 Task: Request archive from recommendations.
Action: Mouse moved to (928, 125)
Screenshot: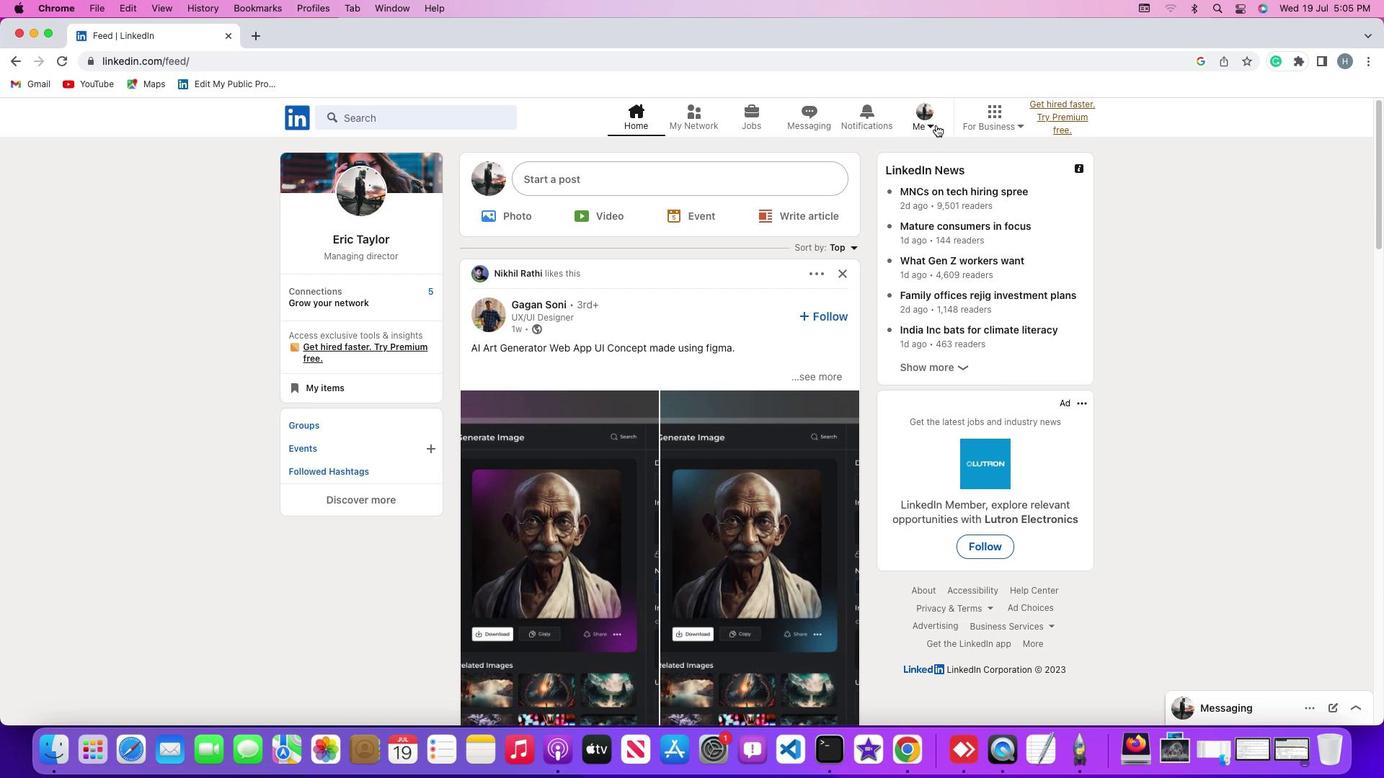 
Action: Mouse pressed left at (928, 125)
Screenshot: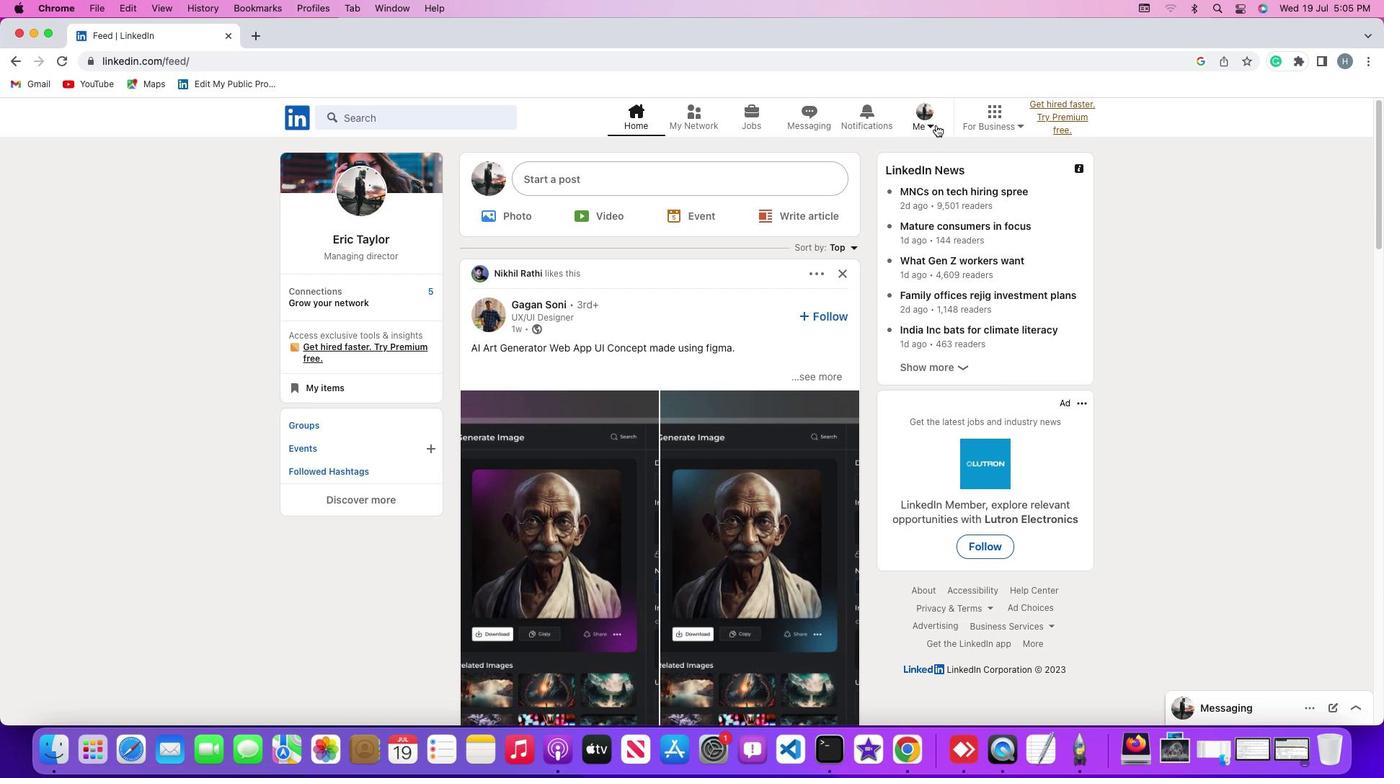 
Action: Mouse moved to (936, 125)
Screenshot: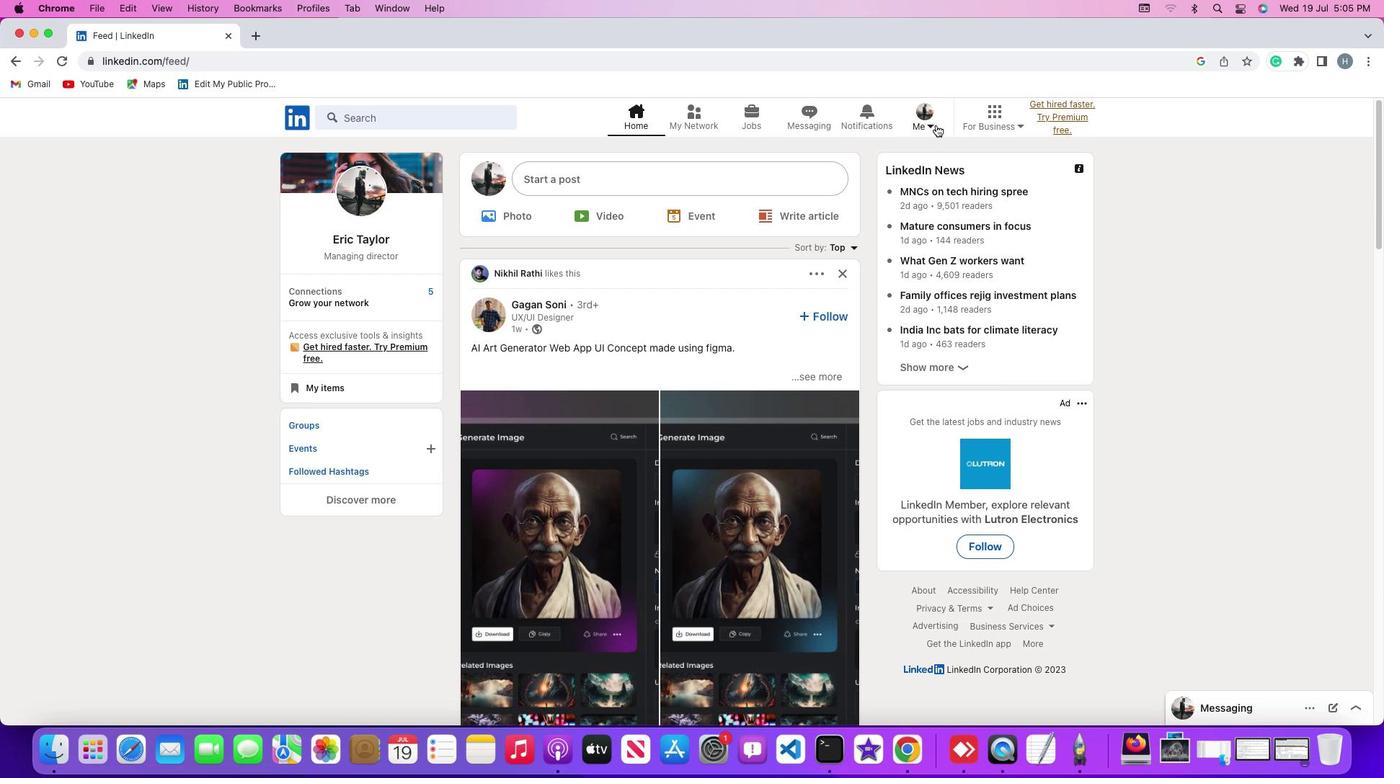 
Action: Mouse pressed left at (936, 125)
Screenshot: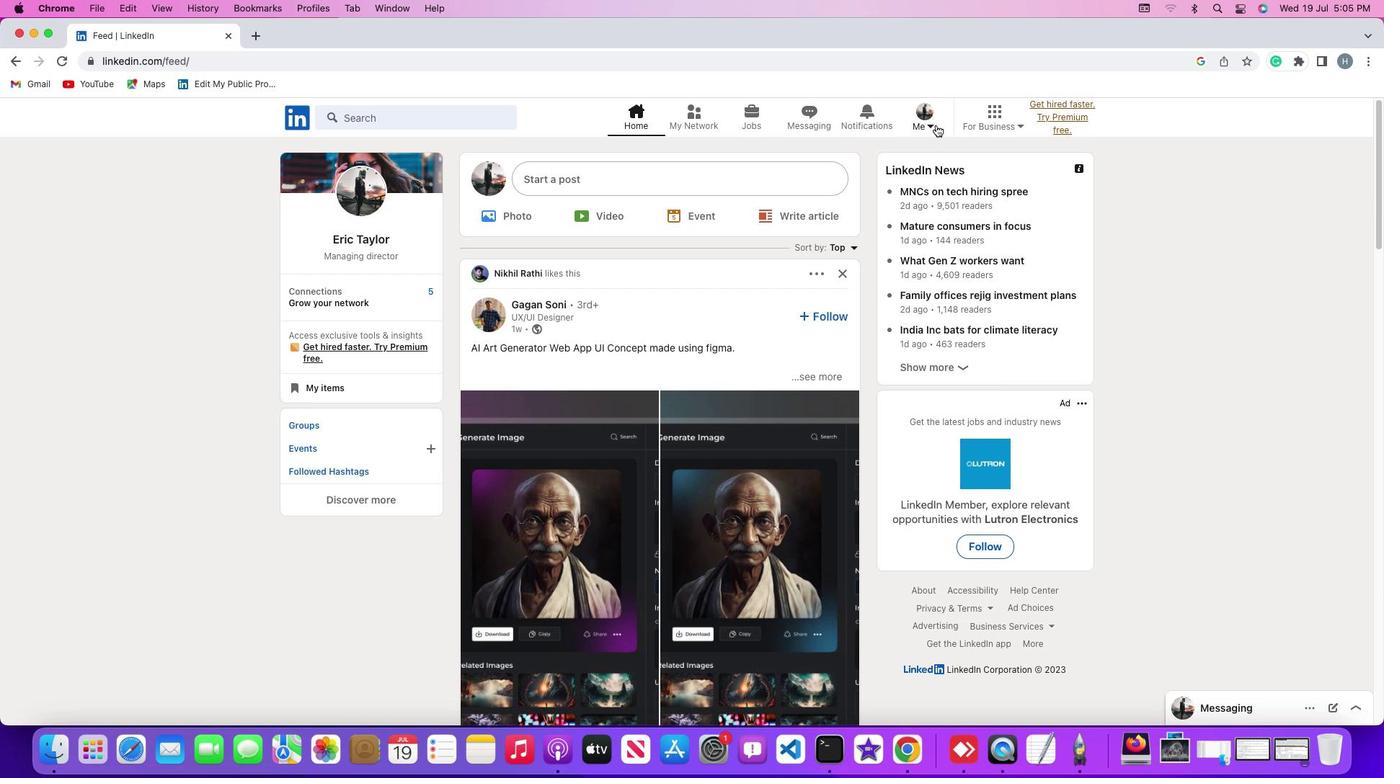 
Action: Mouse moved to (853, 272)
Screenshot: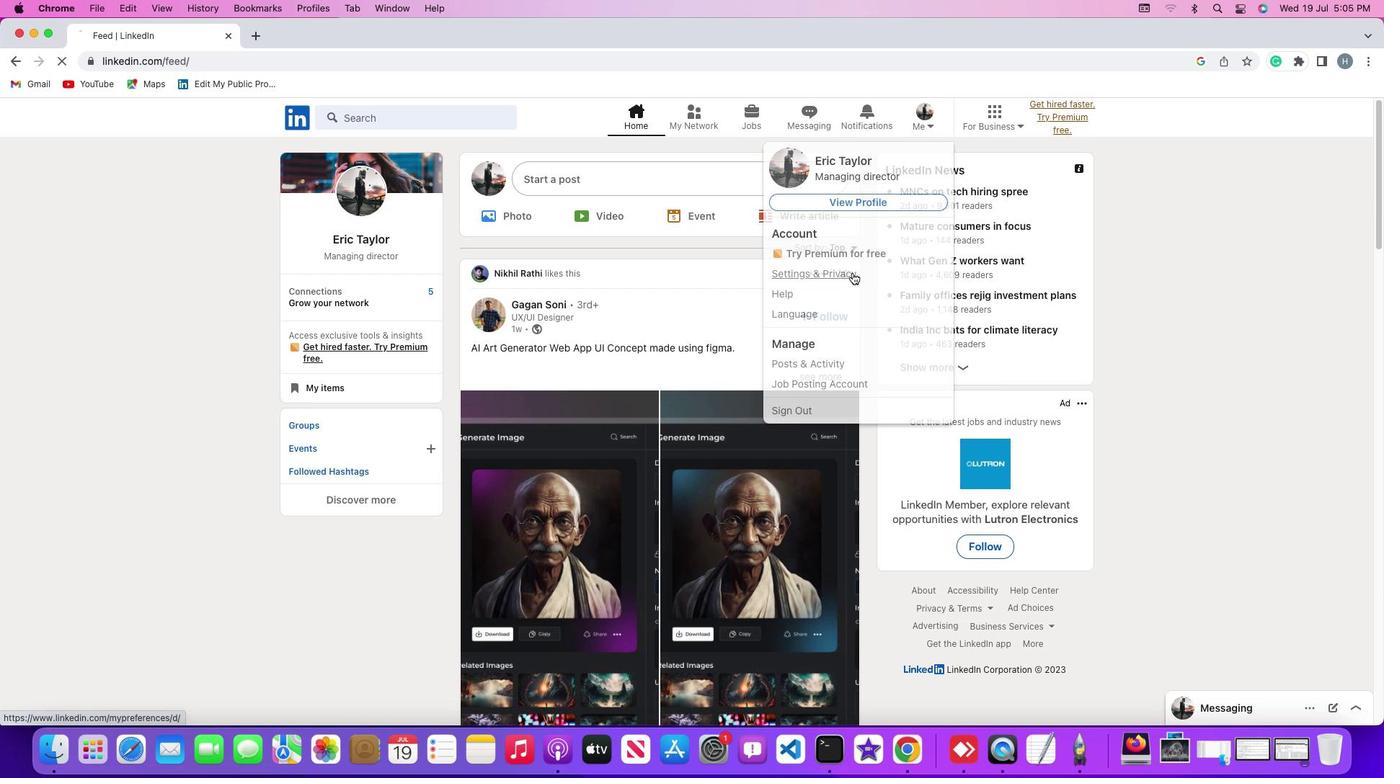 
Action: Mouse pressed left at (853, 272)
Screenshot: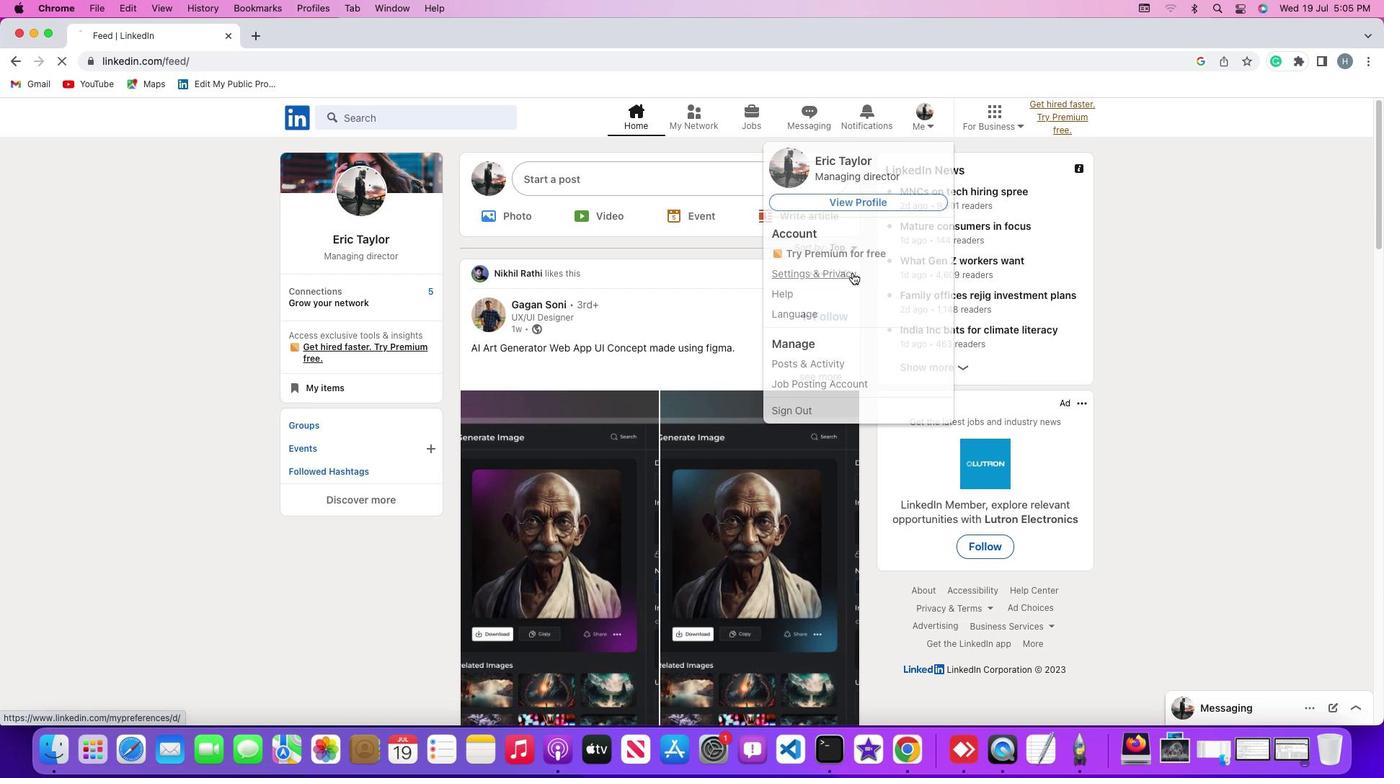 
Action: Mouse moved to (115, 381)
Screenshot: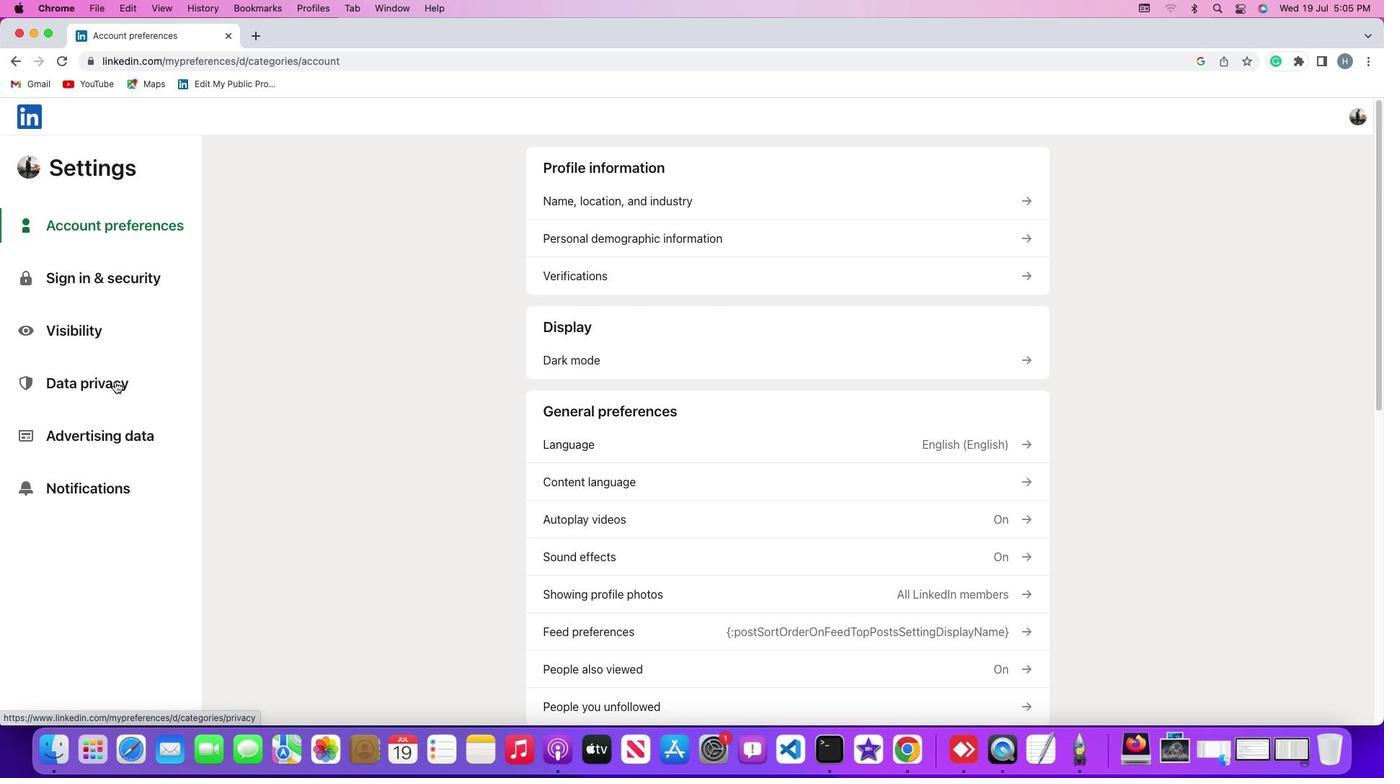 
Action: Mouse pressed left at (115, 381)
Screenshot: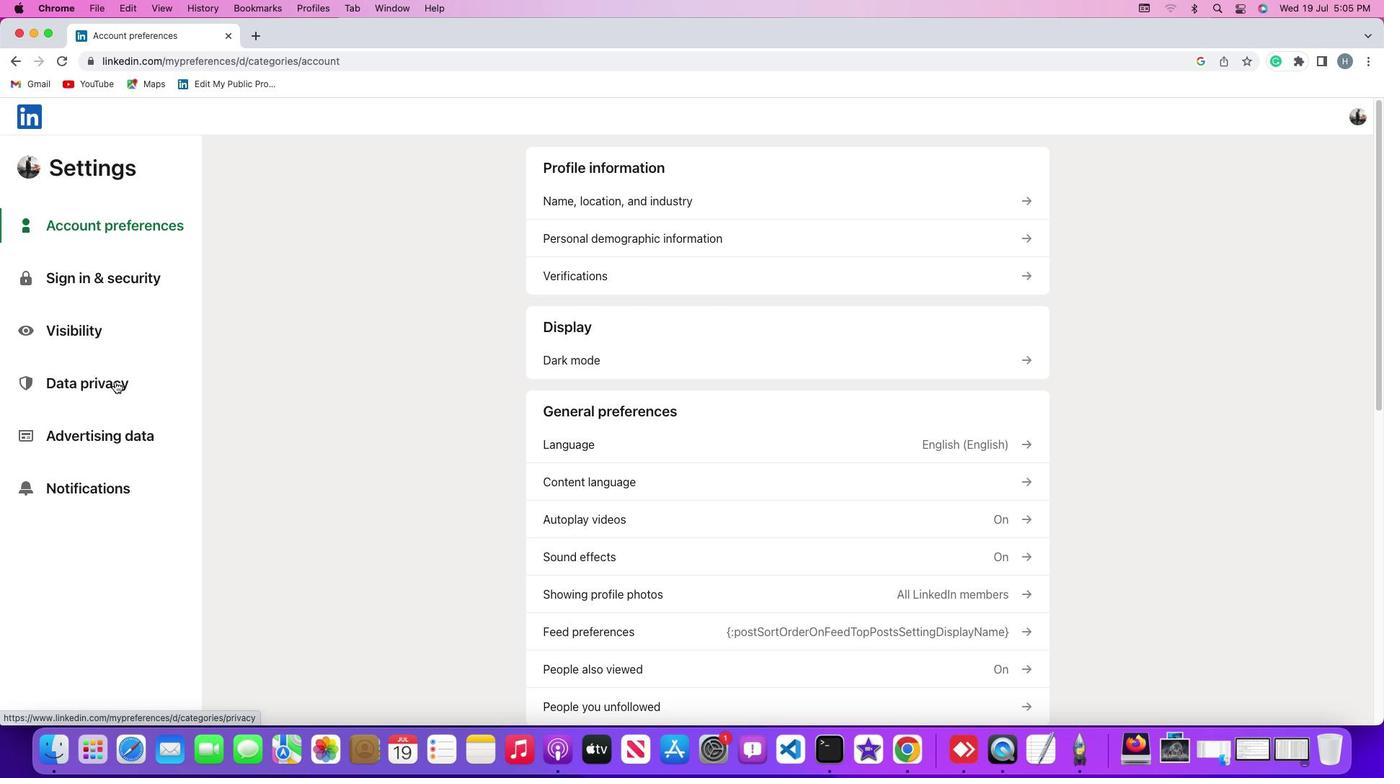 
Action: Mouse moved to (595, 240)
Screenshot: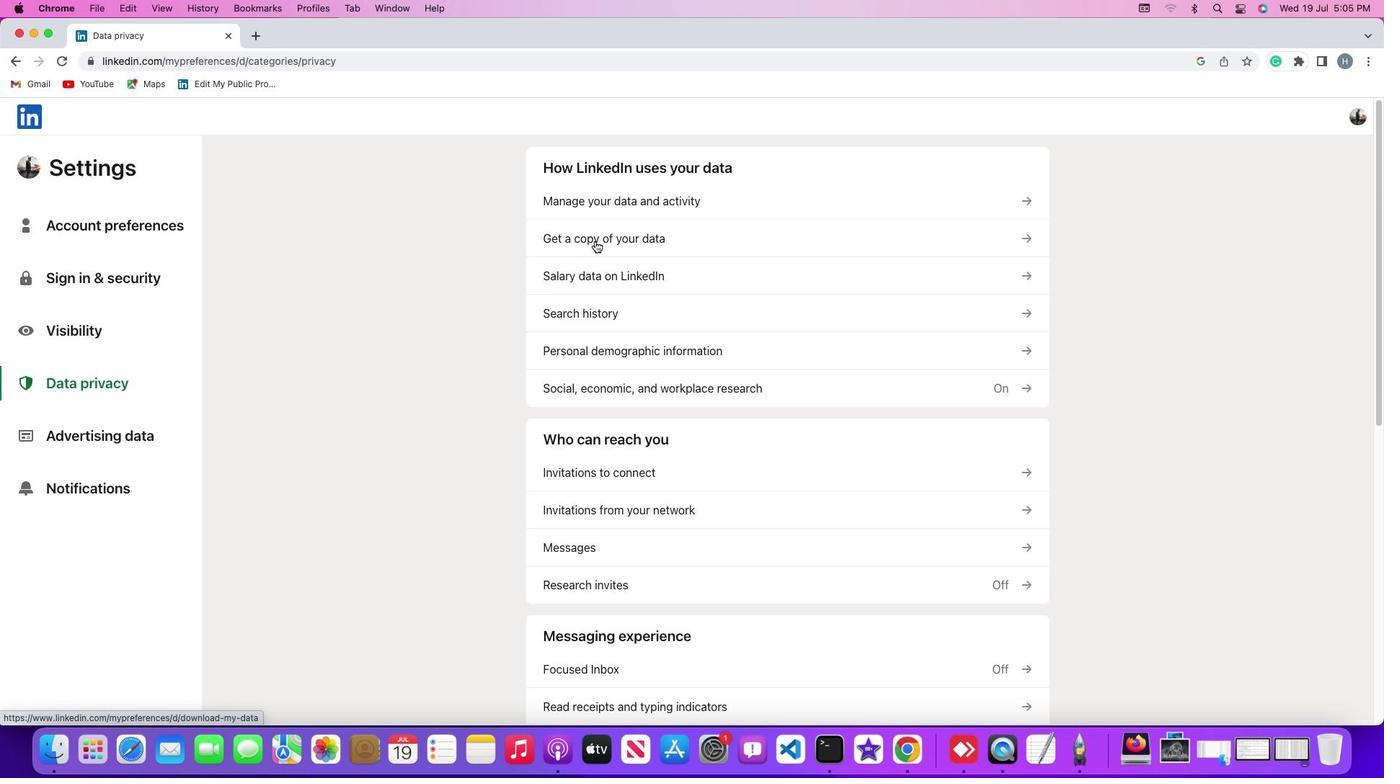 
Action: Mouse pressed left at (595, 240)
Screenshot: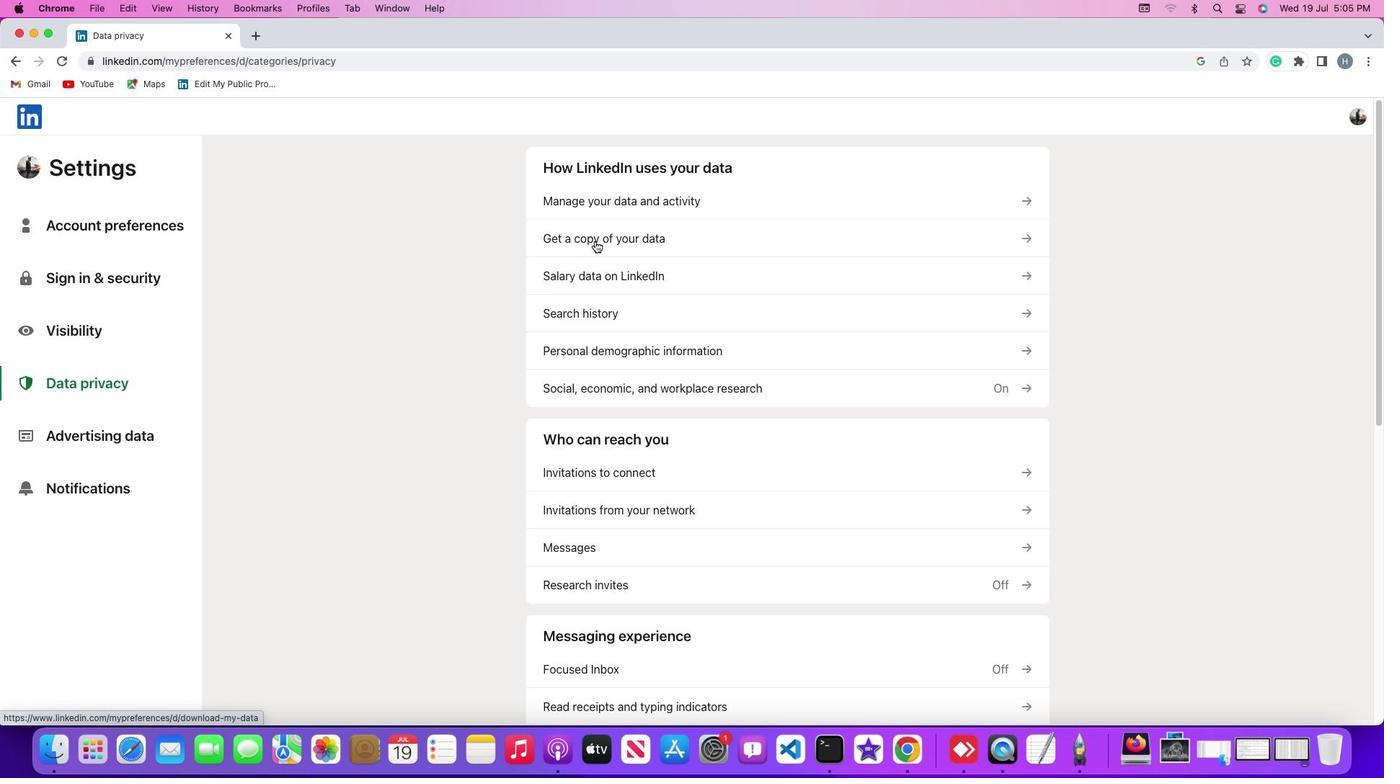
Action: Mouse moved to (696, 419)
Screenshot: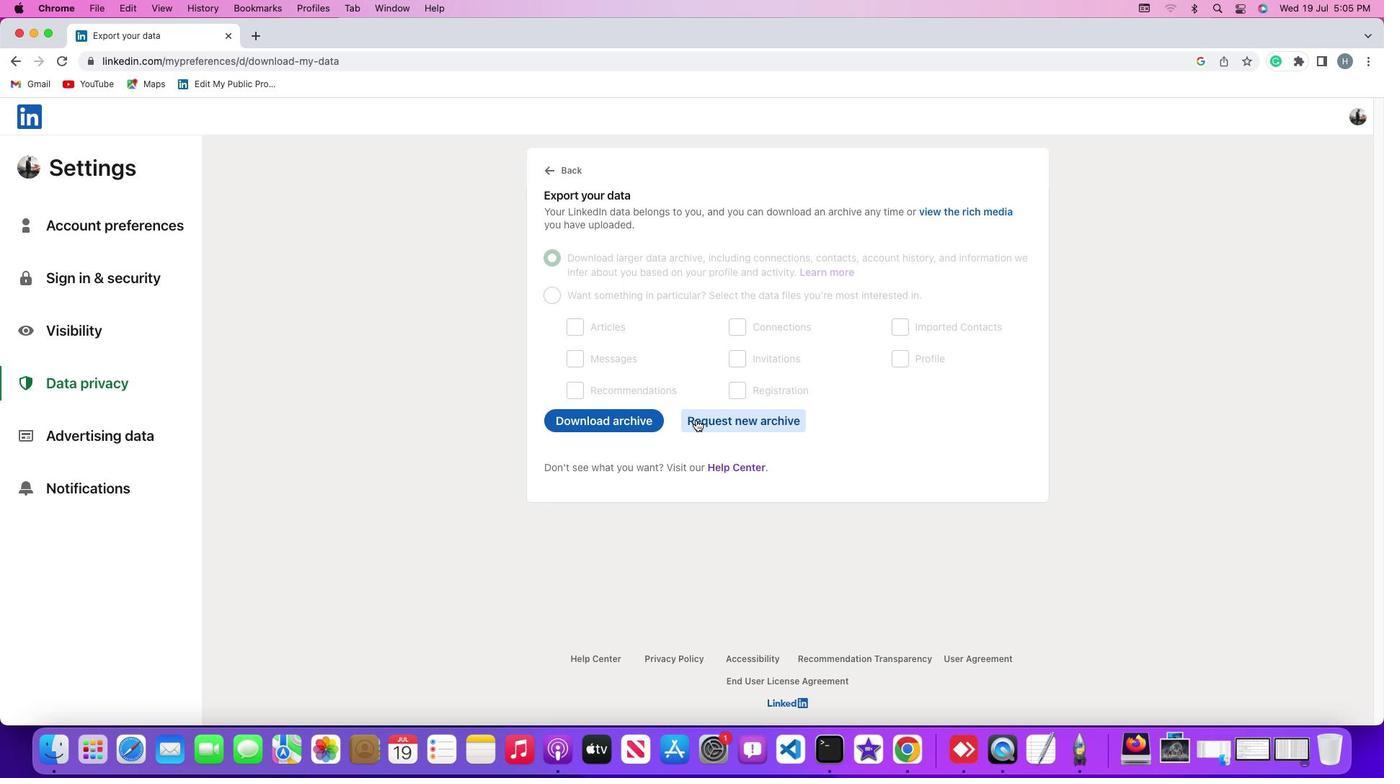 
Action: Mouse pressed left at (696, 419)
Screenshot: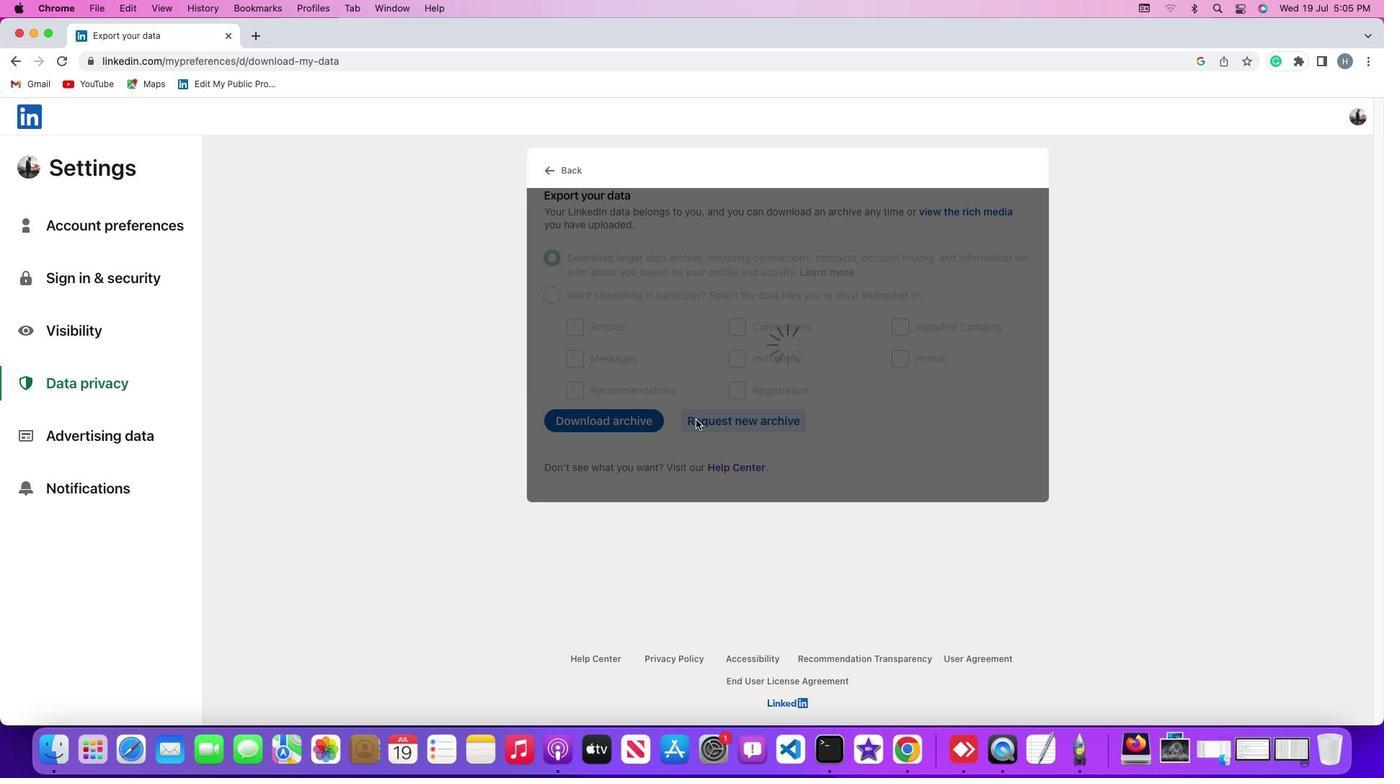 
Action: Mouse moved to (574, 393)
Screenshot: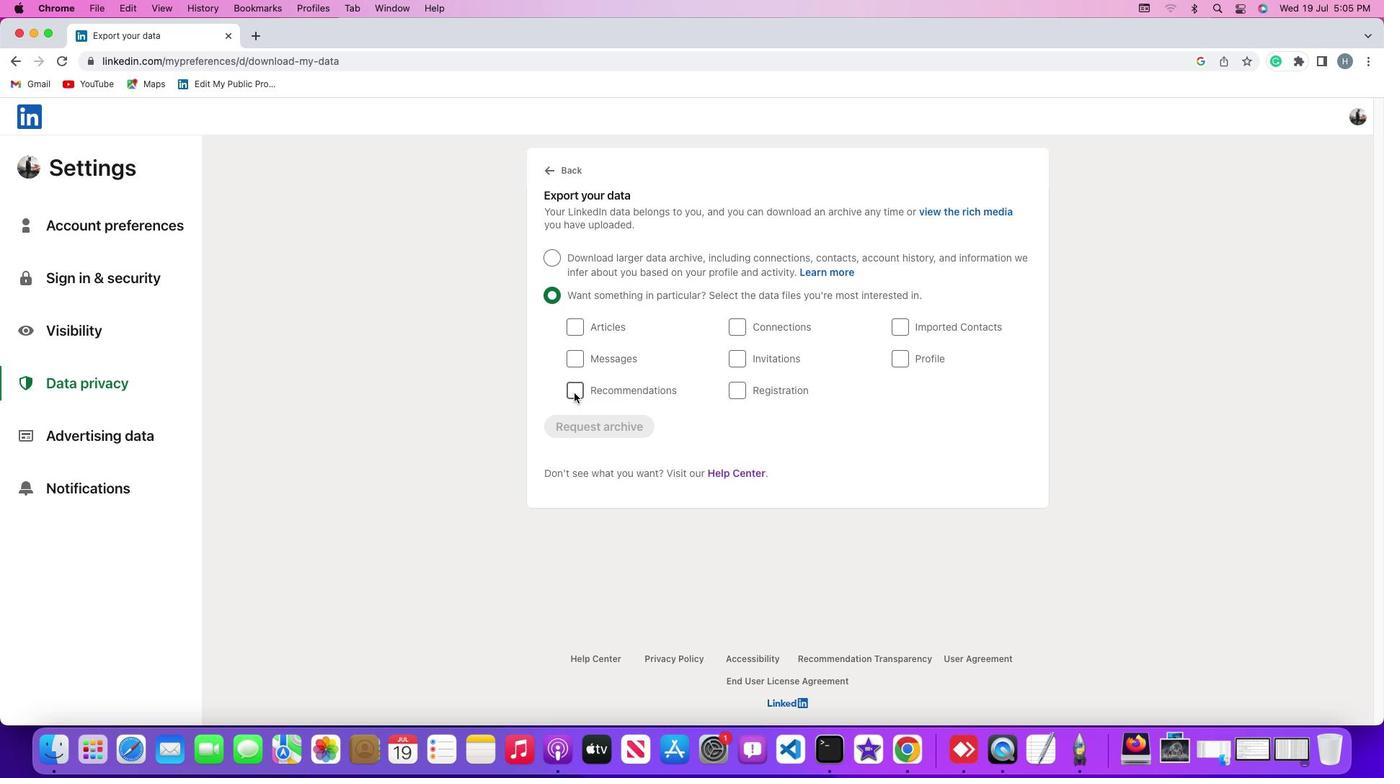 
Action: Mouse pressed left at (574, 393)
Screenshot: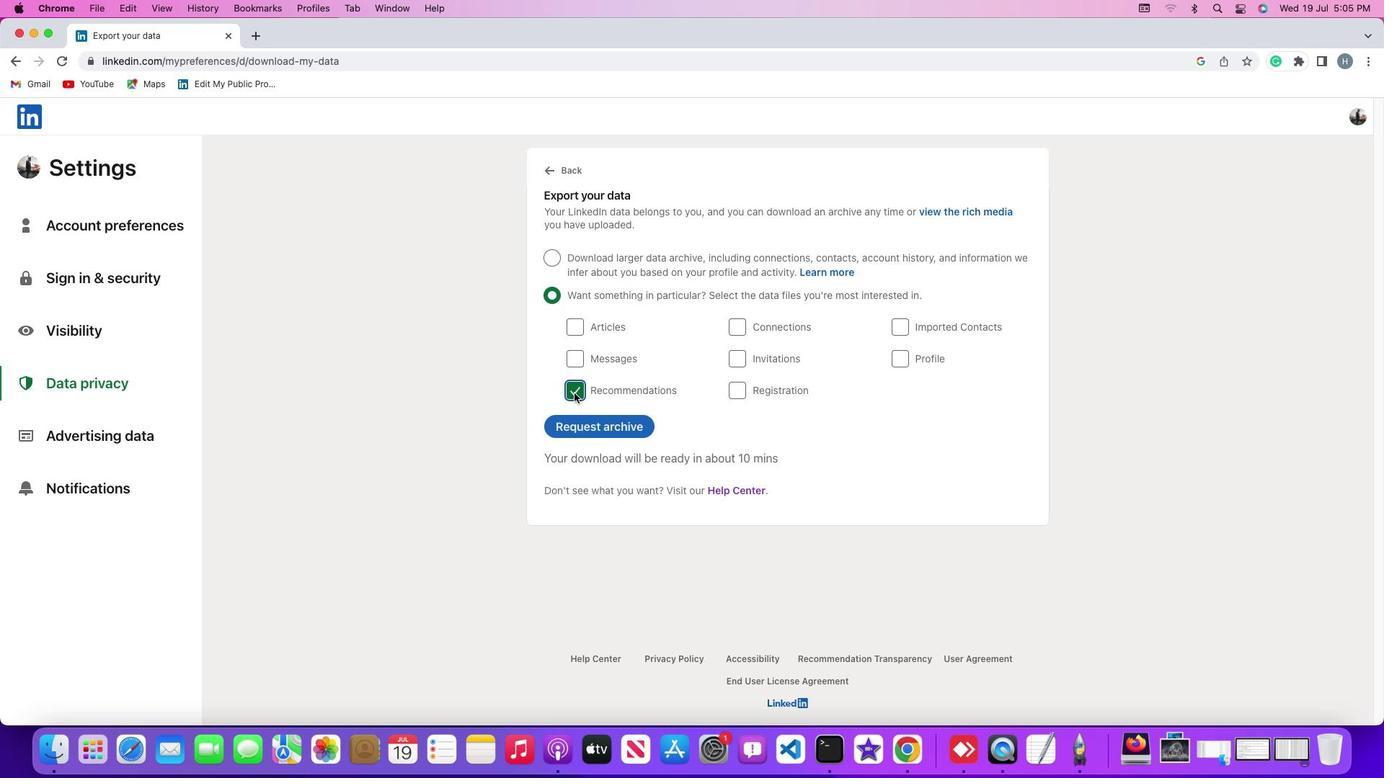 
Action: Mouse moved to (604, 419)
Screenshot: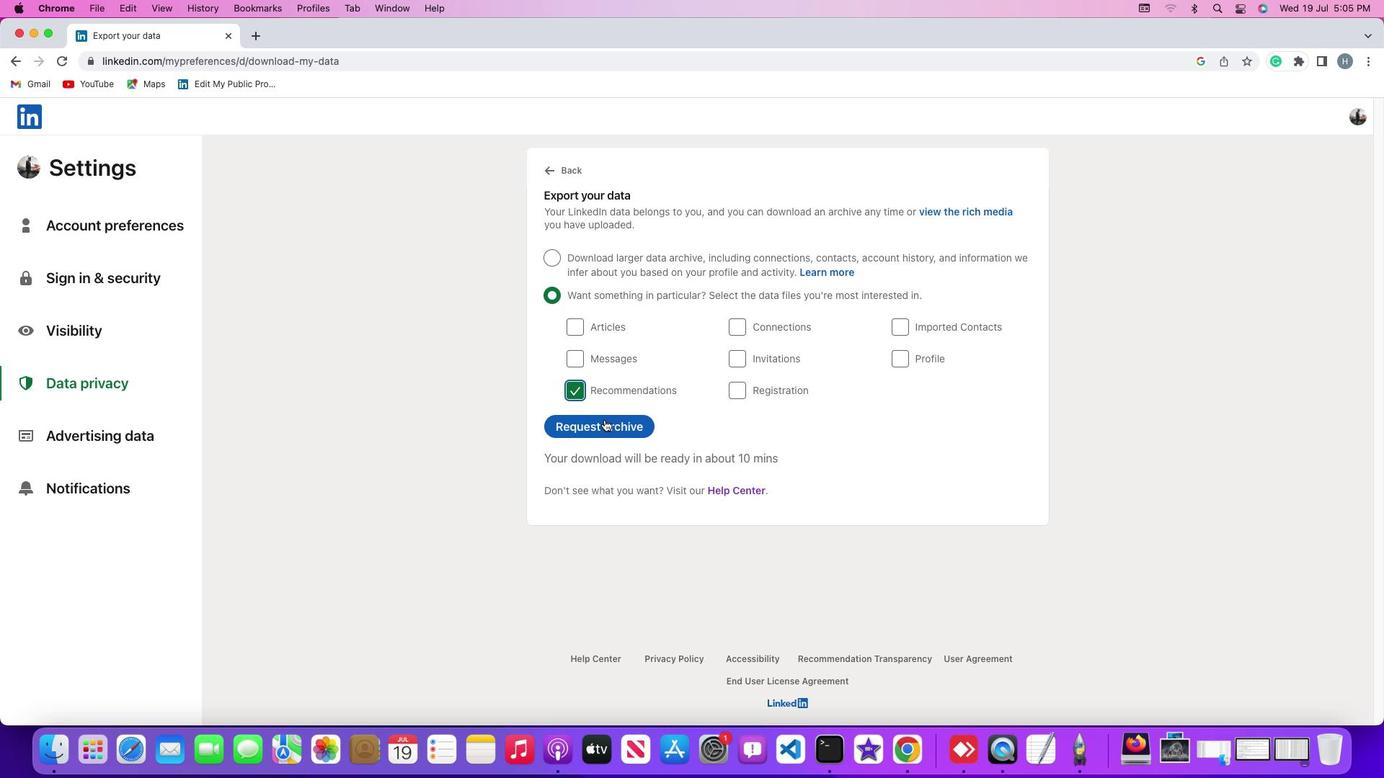 
